 Task: Create Card Partnership Review Meeting in Board Data Visualization Techniques to Workspace Business Development and Sales. Create Card IT Security Review in Board Customer Experience Management to Workspace Business Development and Sales. Create Card Quarterly Business Review in Board Voice of Customer Surveys and Feedback Analysis to Workspace Business Development and Sales
Action: Mouse moved to (519, 153)
Screenshot: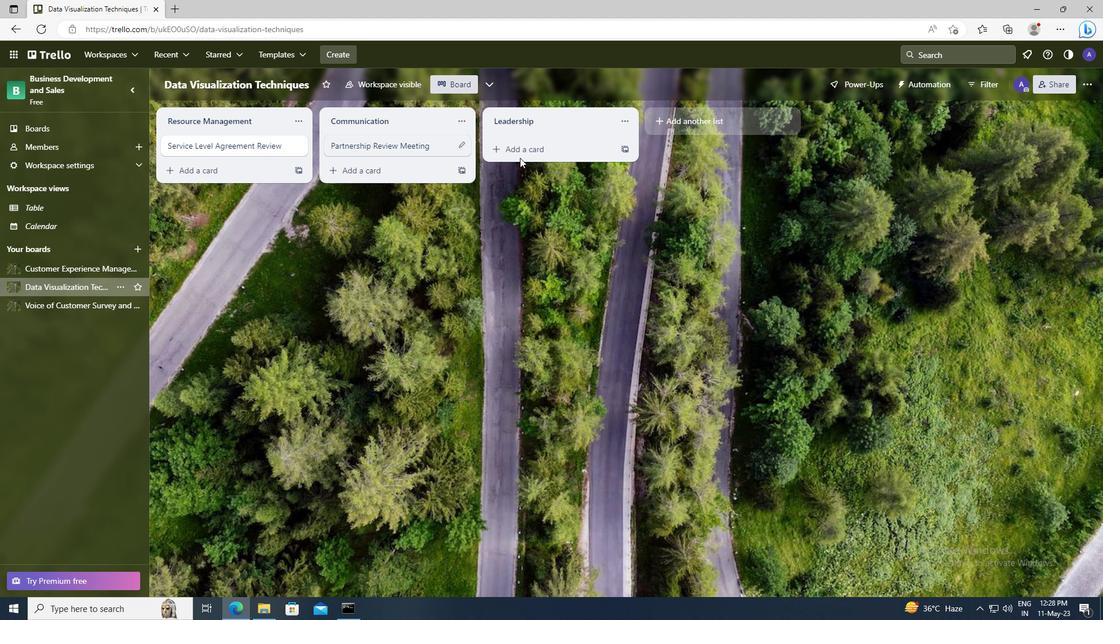 
Action: Mouse pressed left at (519, 153)
Screenshot: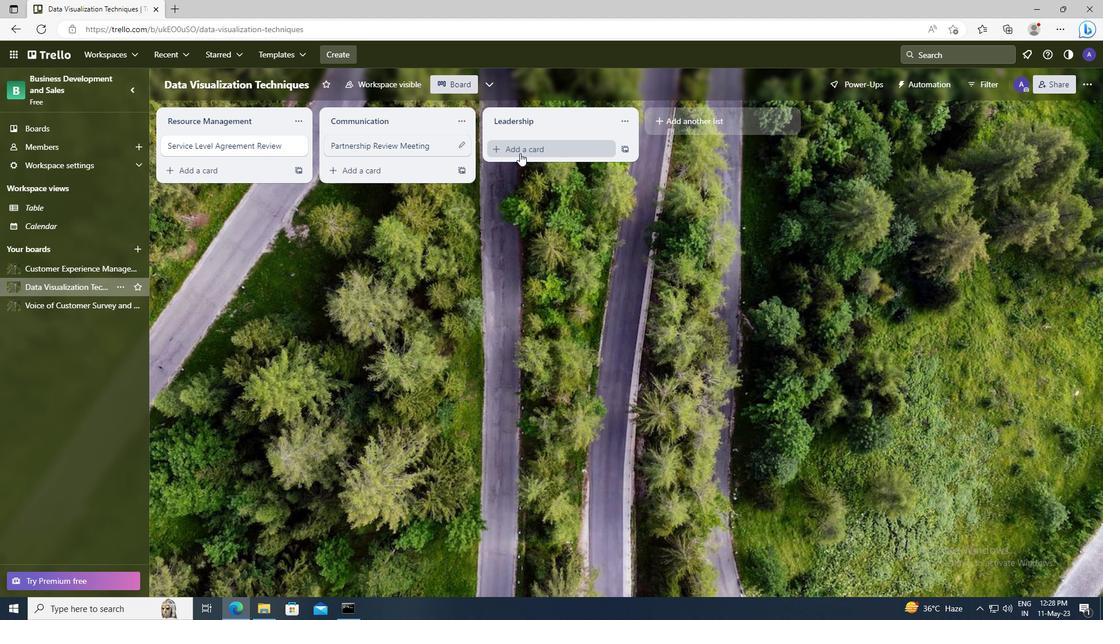 
Action: Key pressed <Key.shift>PARTNERSHIP<Key.space><Key.shift>REVIEW<Key.space><Key.shift>MEETING
Screenshot: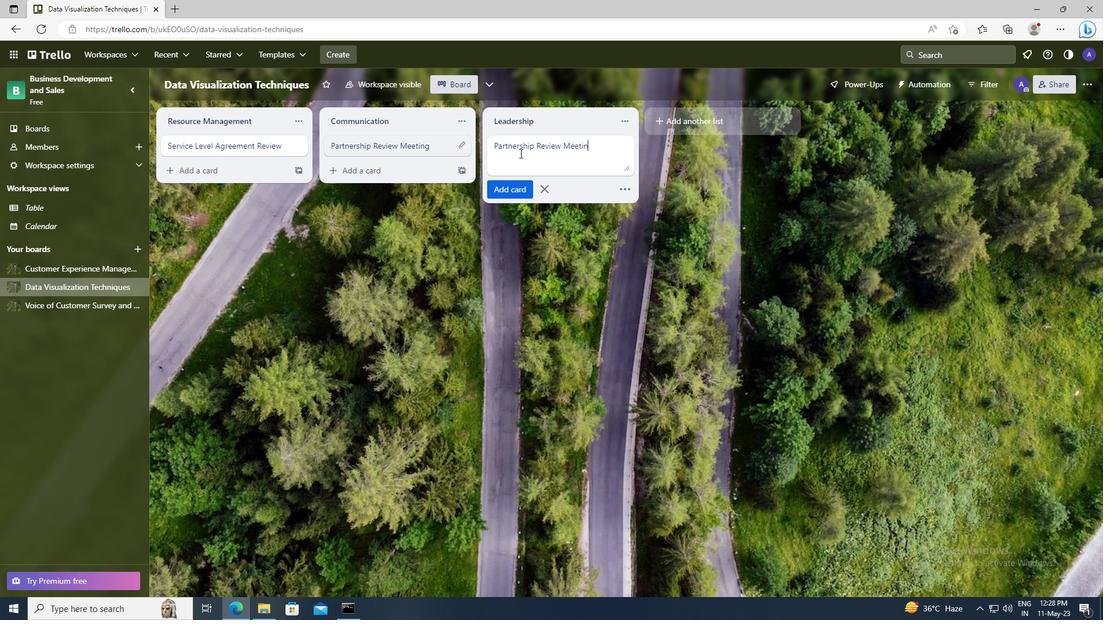 
Action: Mouse moved to (517, 187)
Screenshot: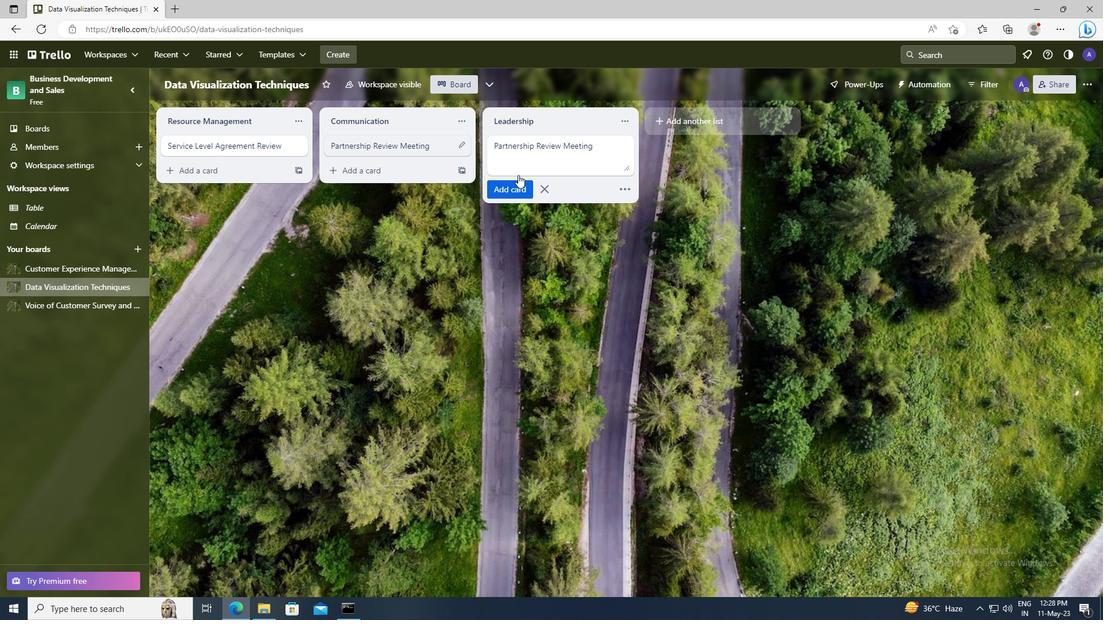 
Action: Mouse pressed left at (517, 187)
Screenshot: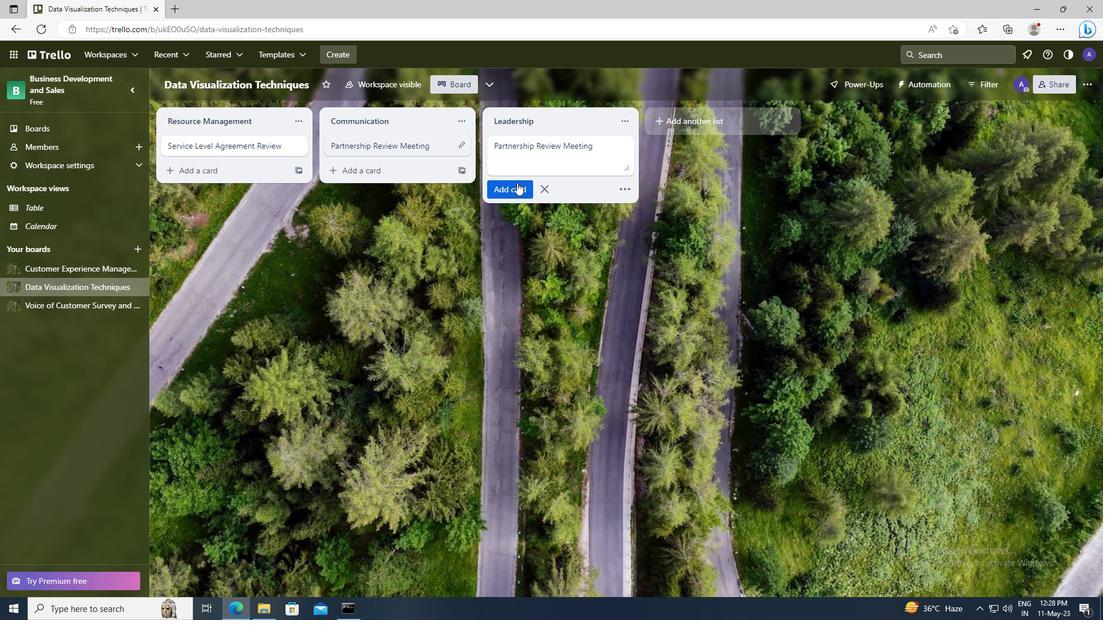 
Action: Mouse moved to (93, 266)
Screenshot: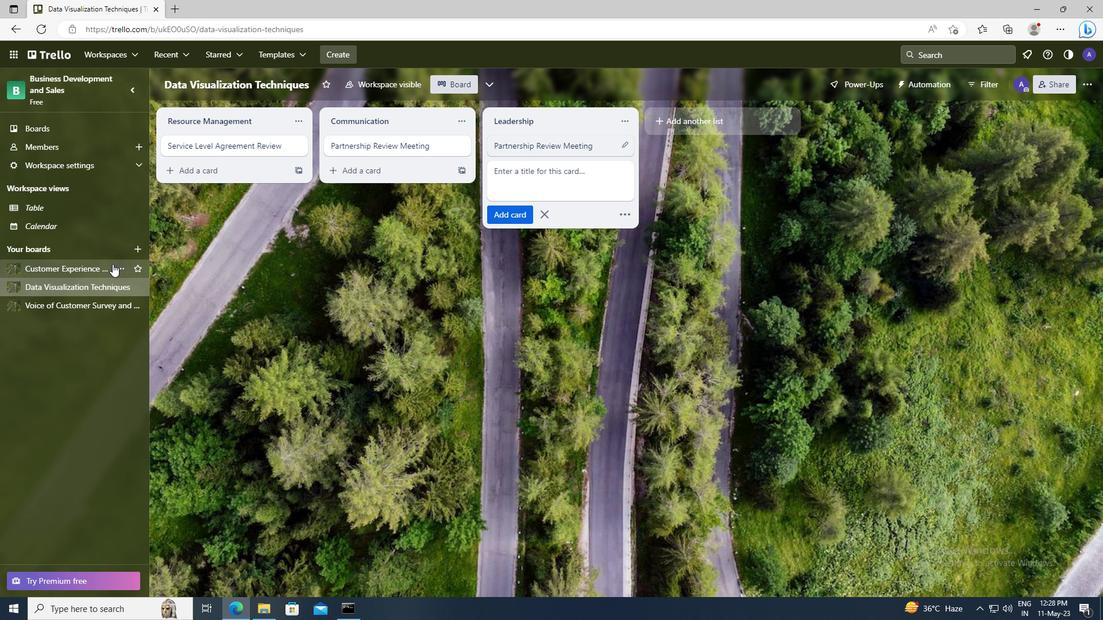 
Action: Mouse pressed left at (93, 266)
Screenshot: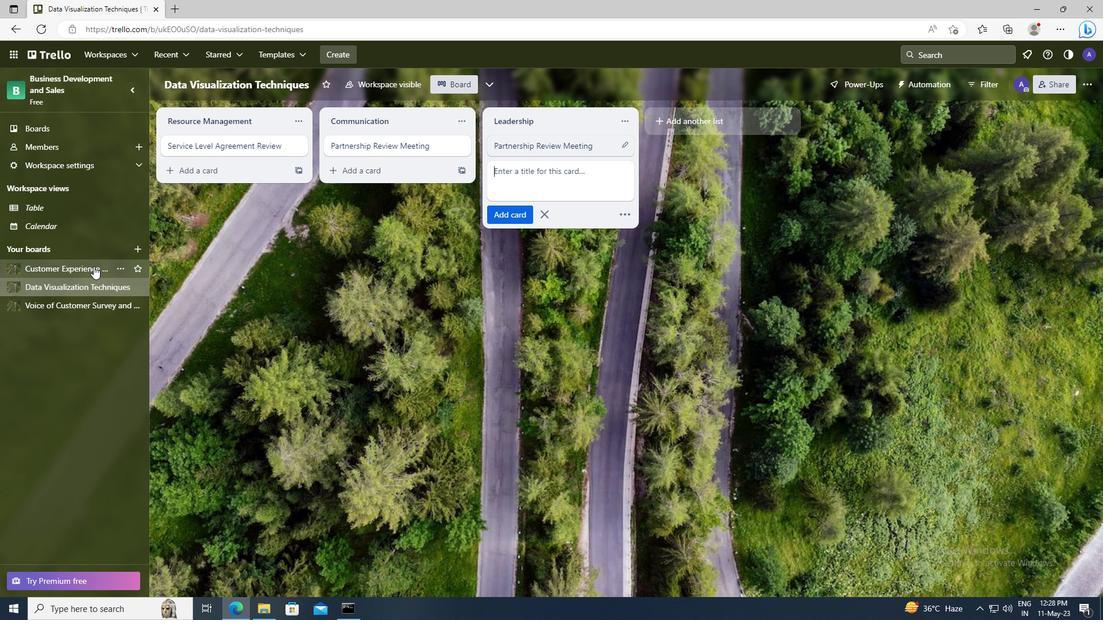 
Action: Mouse moved to (528, 151)
Screenshot: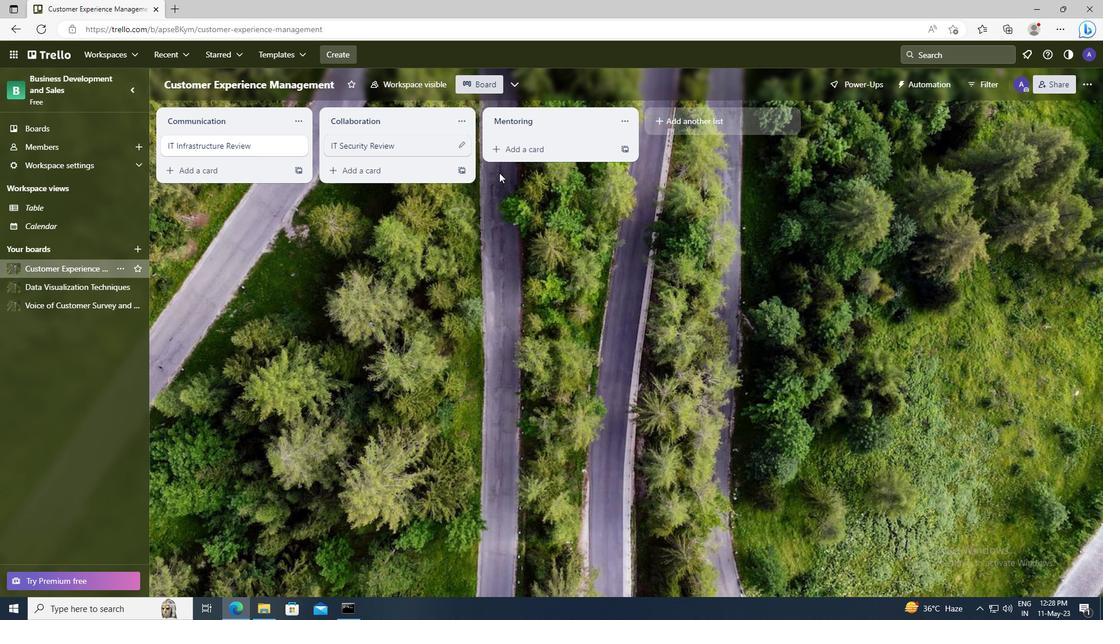 
Action: Mouse pressed left at (528, 151)
Screenshot: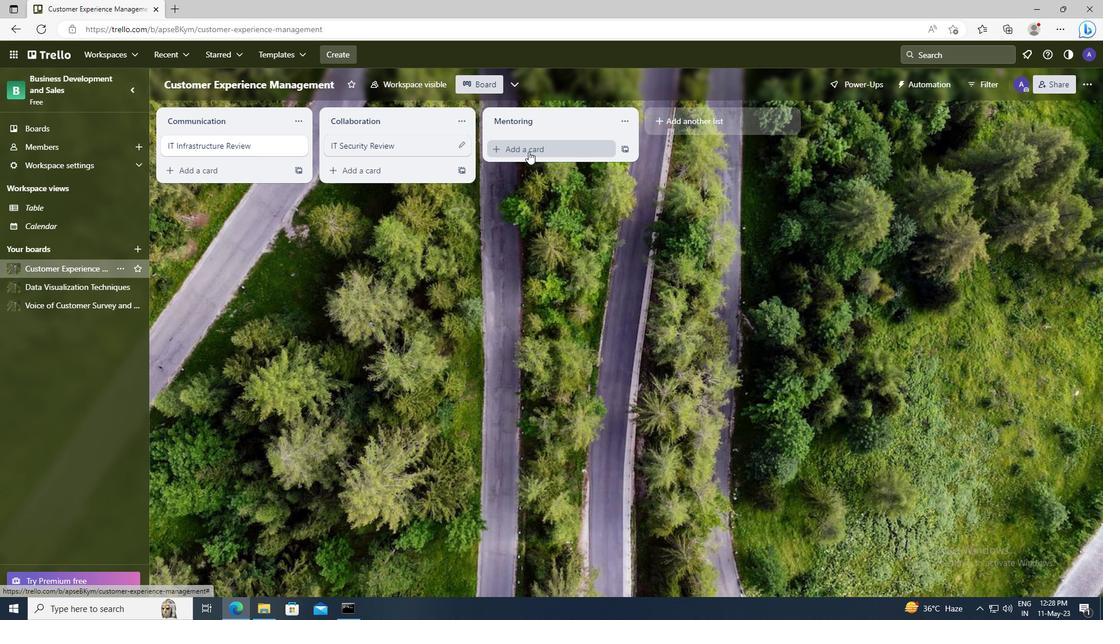 
Action: Key pressed <Key.shift>IT<Key.space><Key.shift>SECURITY<Key.space><Key.shift><Key.shift>REVIEW
Screenshot: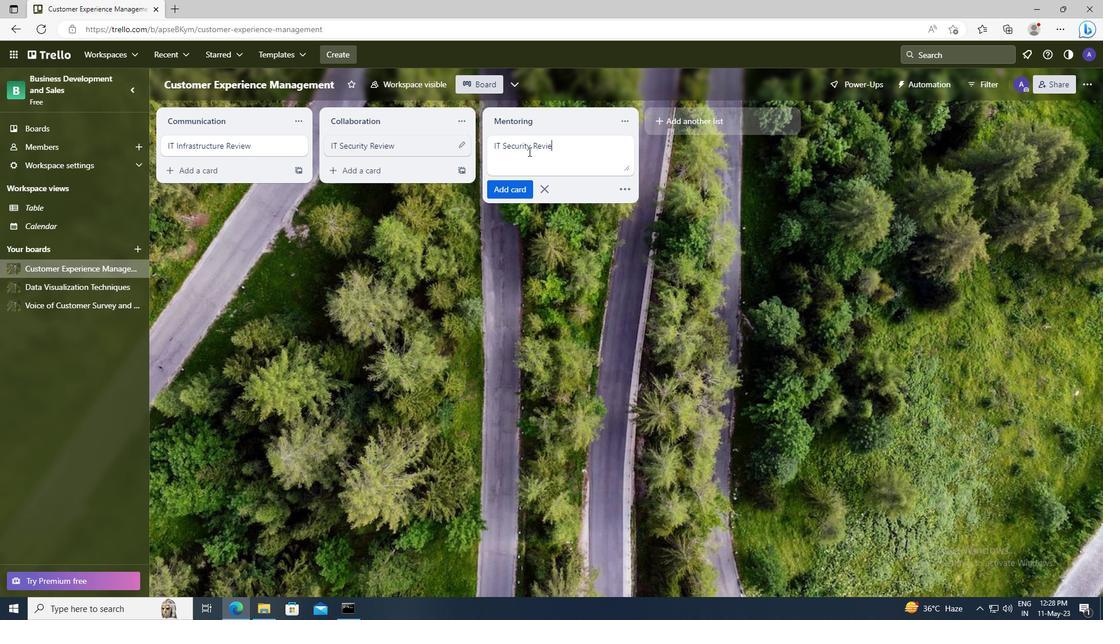 
Action: Mouse moved to (517, 190)
Screenshot: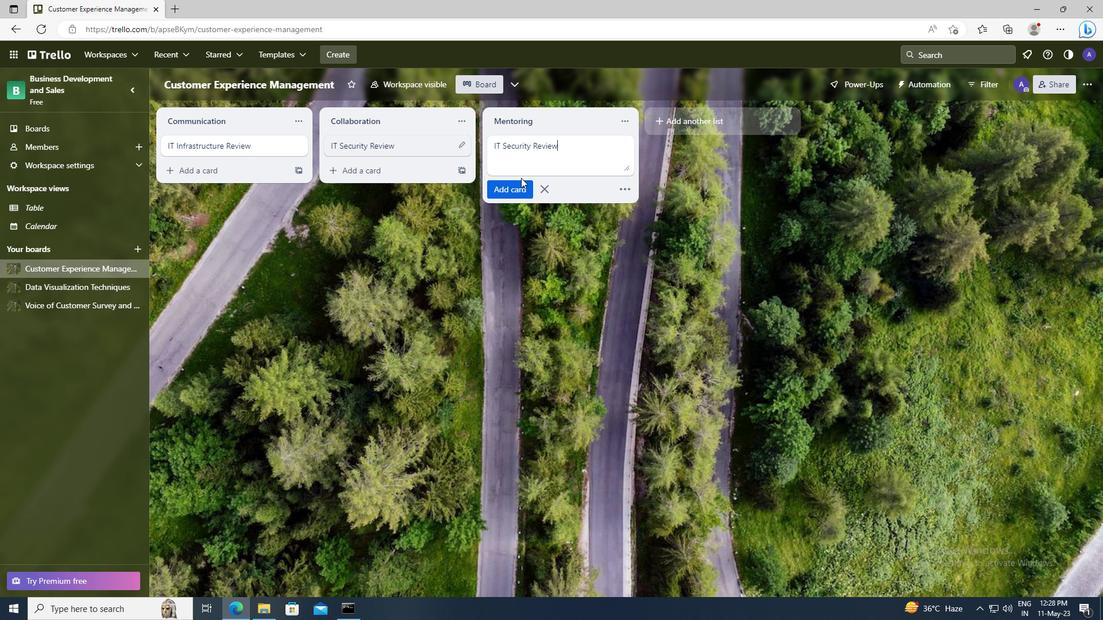 
Action: Mouse pressed left at (517, 190)
Screenshot: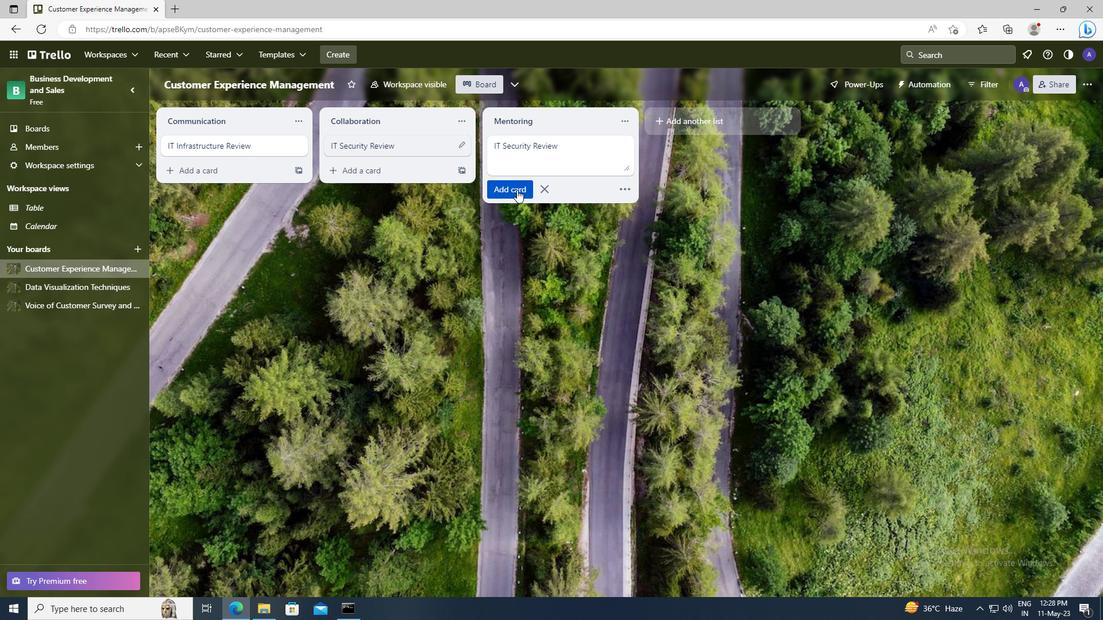 
Action: Mouse moved to (72, 306)
Screenshot: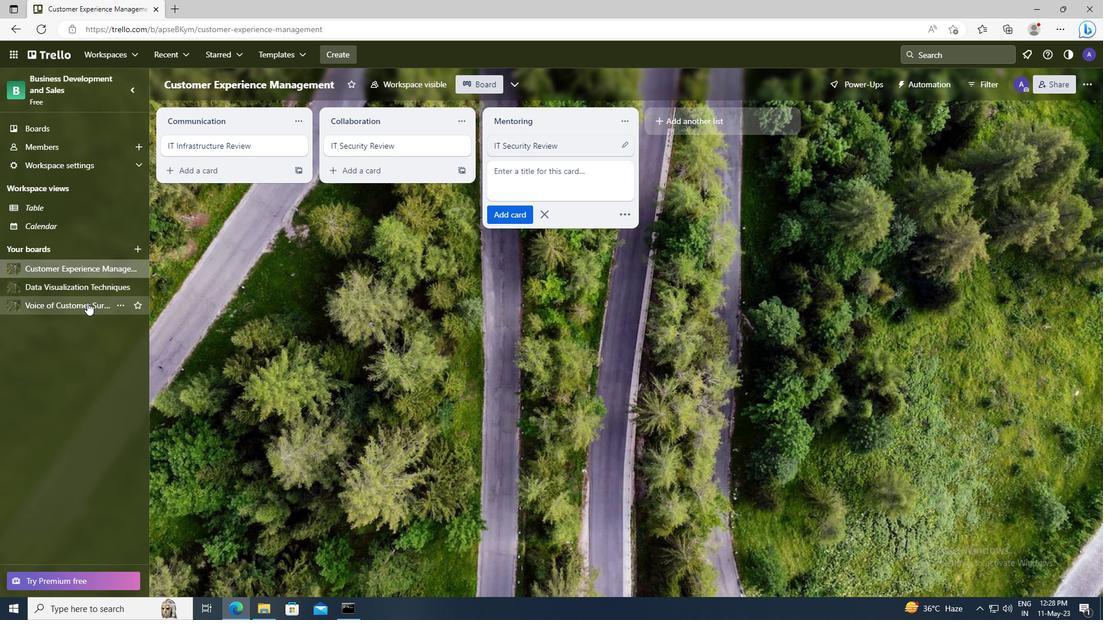 
Action: Mouse pressed left at (72, 306)
Screenshot: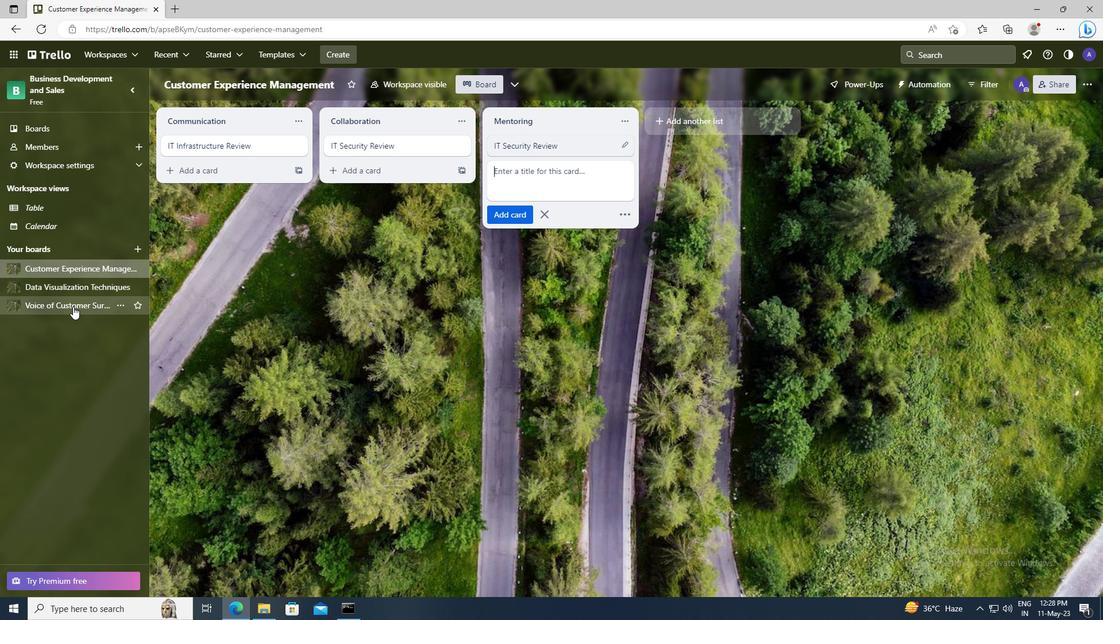 
Action: Mouse moved to (510, 147)
Screenshot: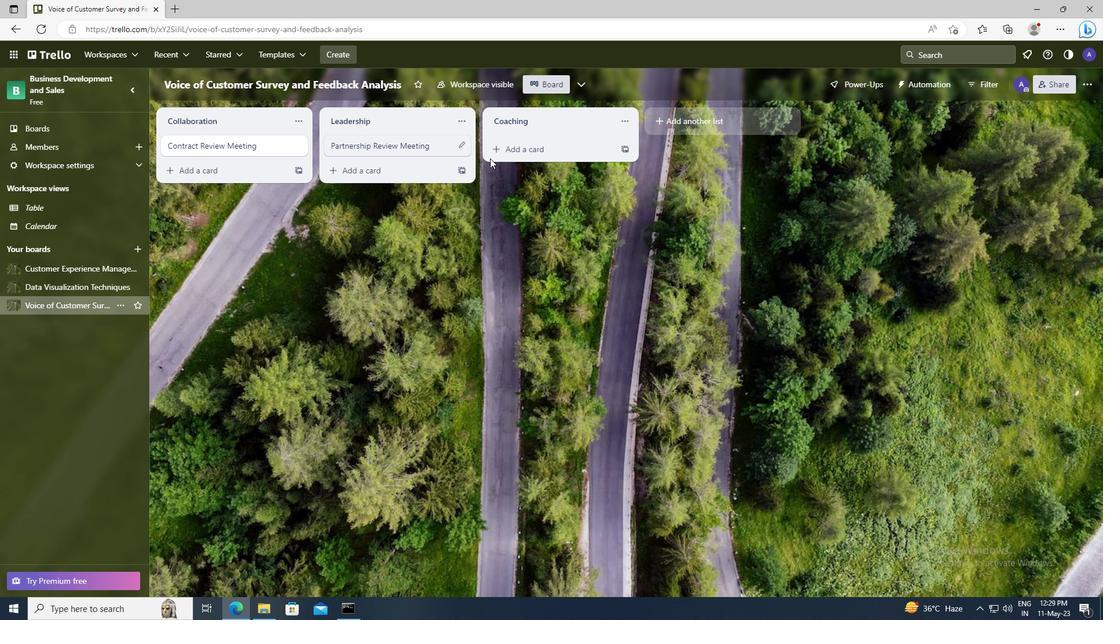
Action: Mouse pressed left at (510, 147)
Screenshot: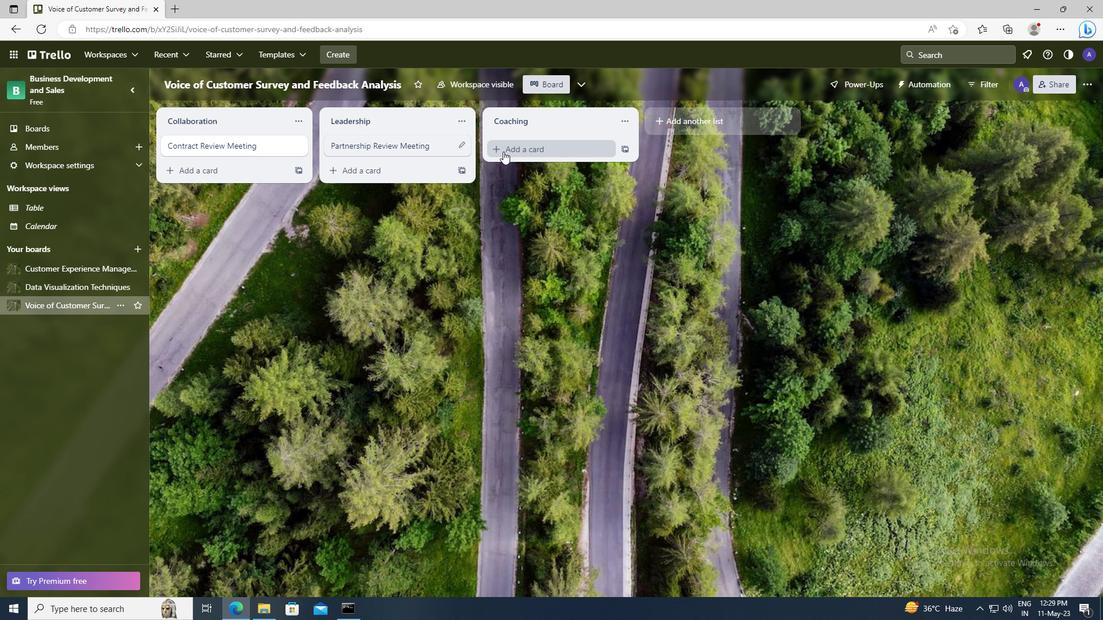 
Action: Key pressed <Key.shift>QUARTERL
Screenshot: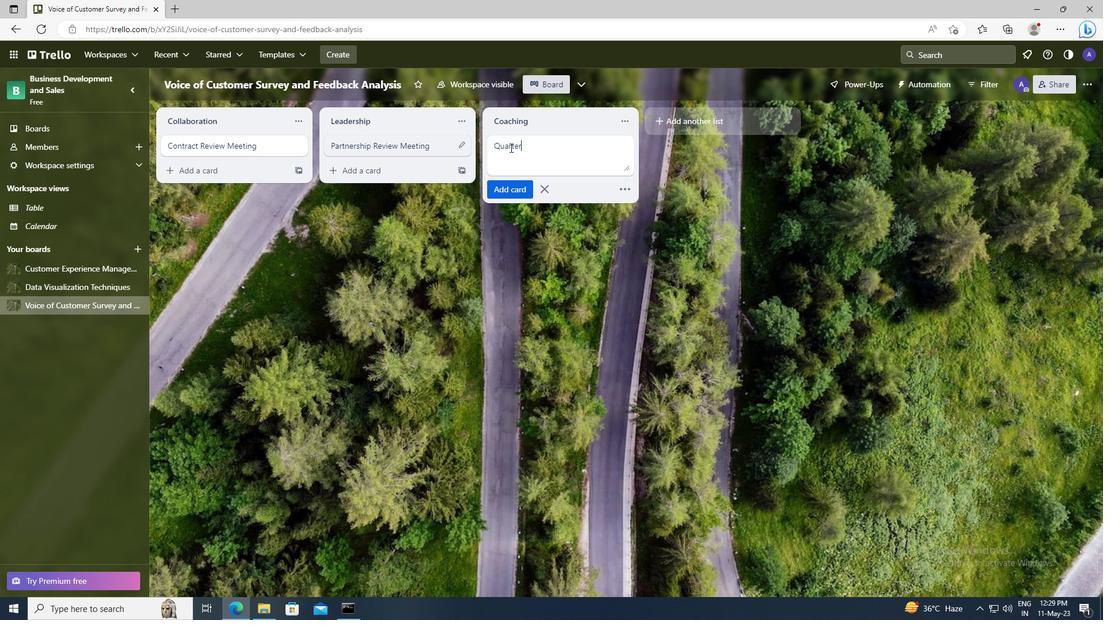 
Action: Mouse moved to (459, 109)
Screenshot: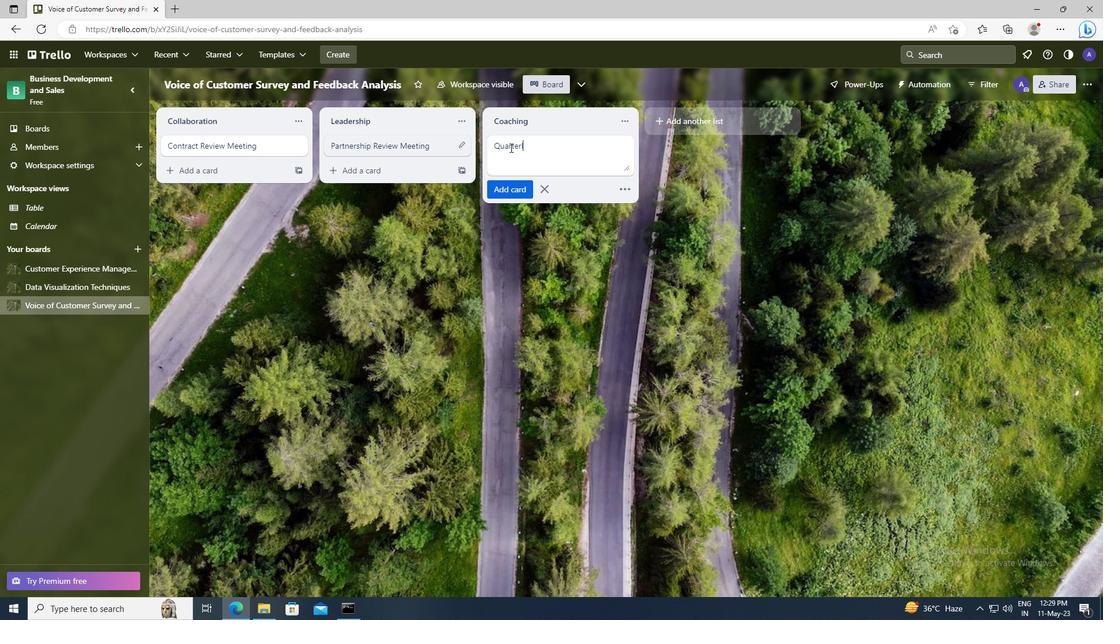 
Action: Key pressed Y
Screenshot: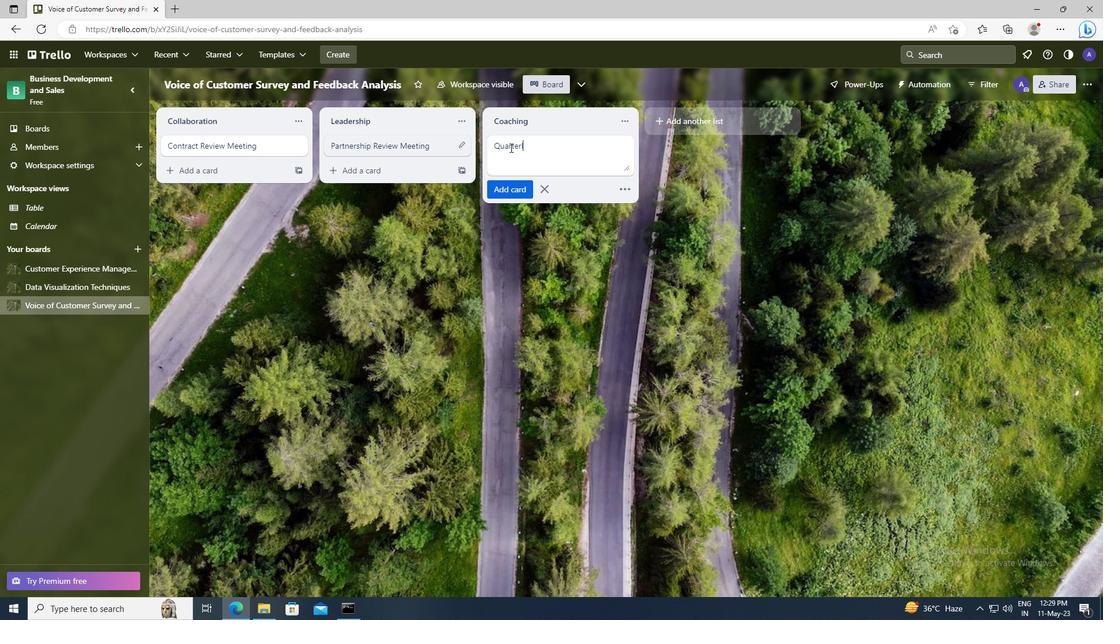 
Action: Mouse moved to (417, 91)
Screenshot: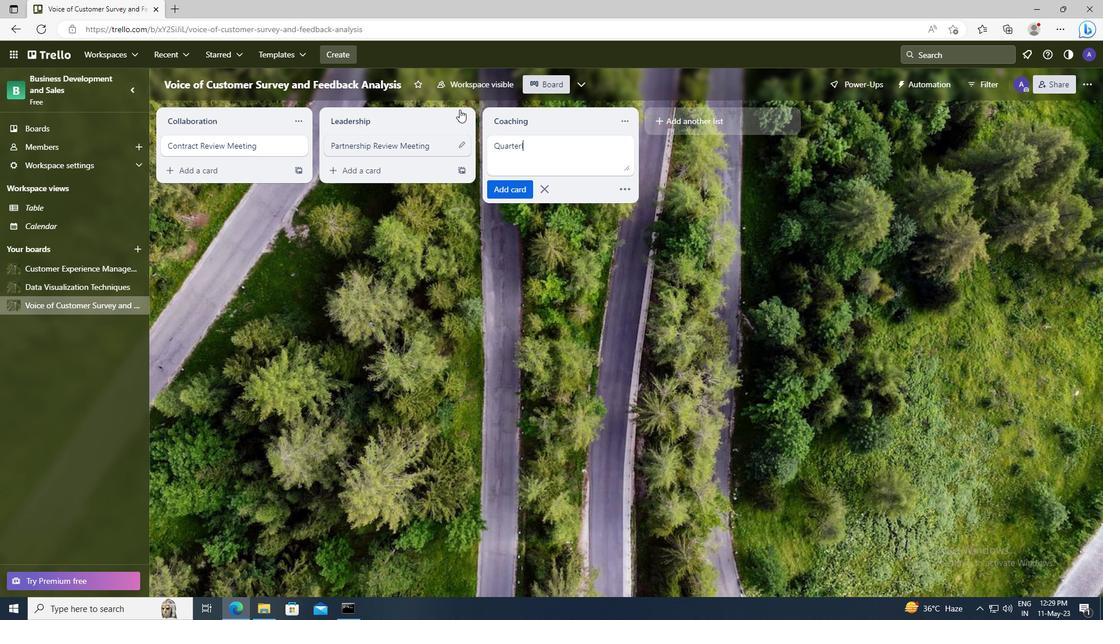 
Action: Key pressed <Key.space><Key.shift>BUSINESS<Key.space><Key.shift>REVIE
Screenshot: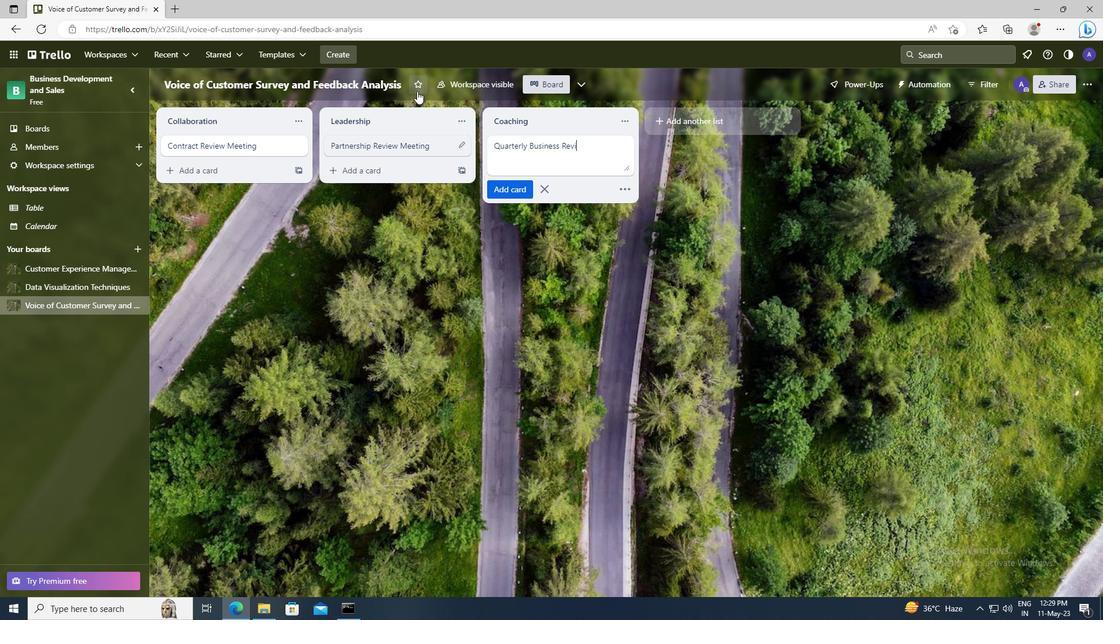 
Action: Mouse moved to (415, 91)
Screenshot: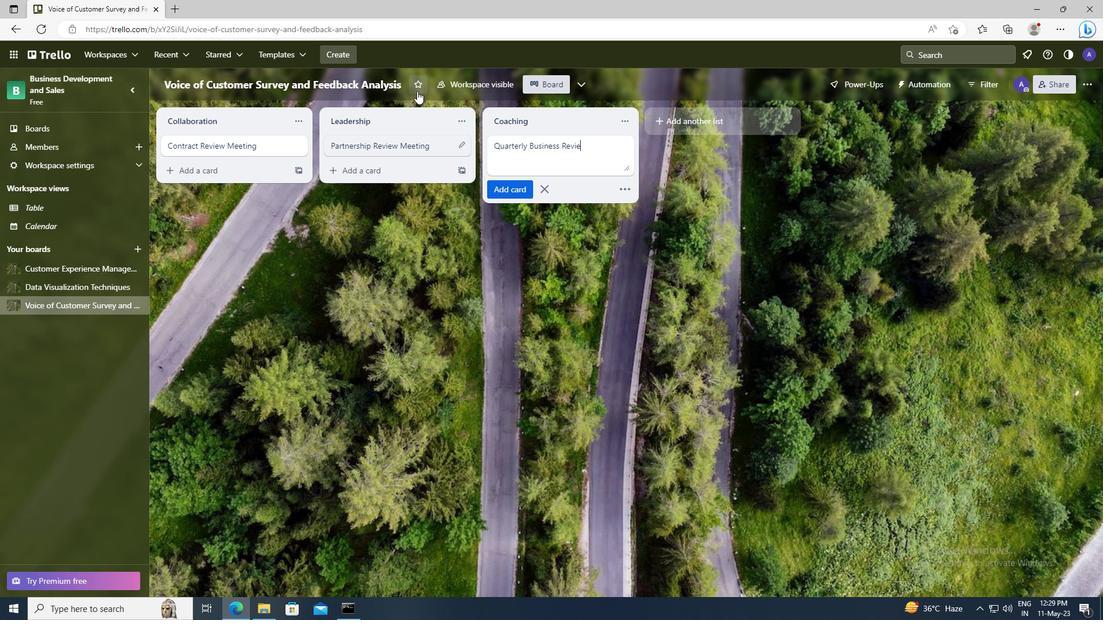 
Action: Key pressed W
Screenshot: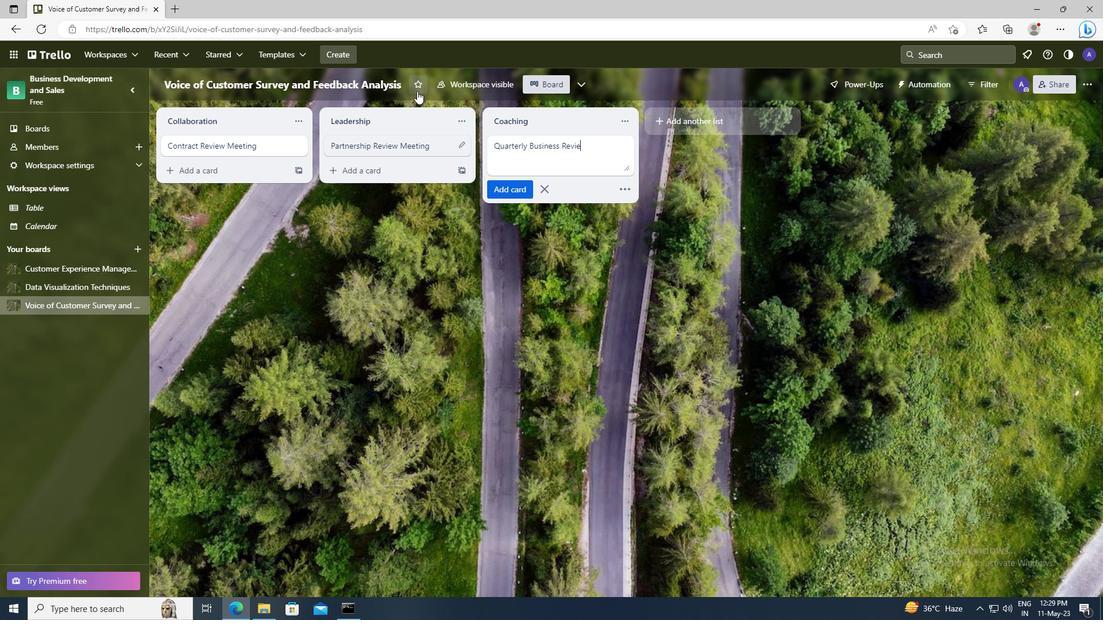 
Action: Mouse moved to (519, 197)
Screenshot: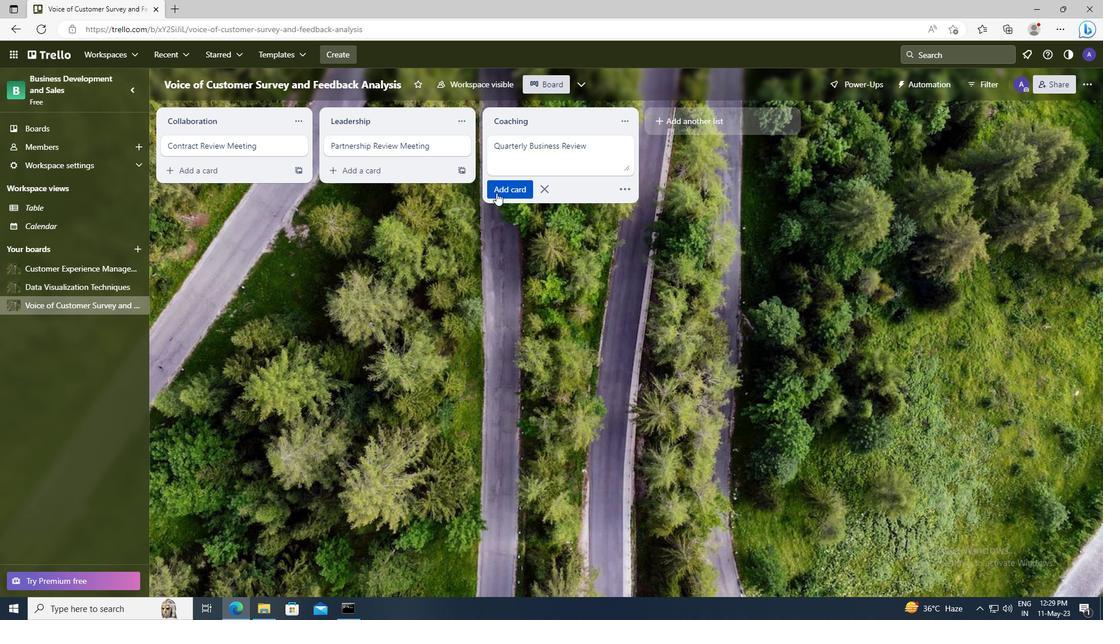 
Action: Mouse pressed left at (519, 197)
Screenshot: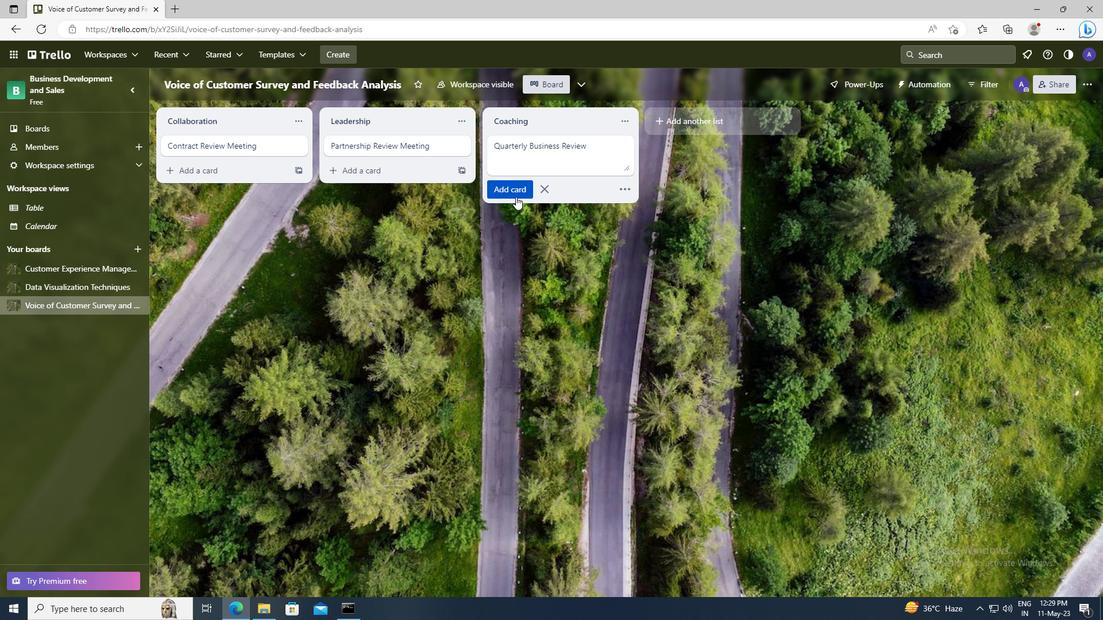 
